 Task: Create a due date automation trigger when advanced on, on the monday of the week before a card is due add dates due this week at 11:00 AM.
Action: Mouse moved to (1057, 87)
Screenshot: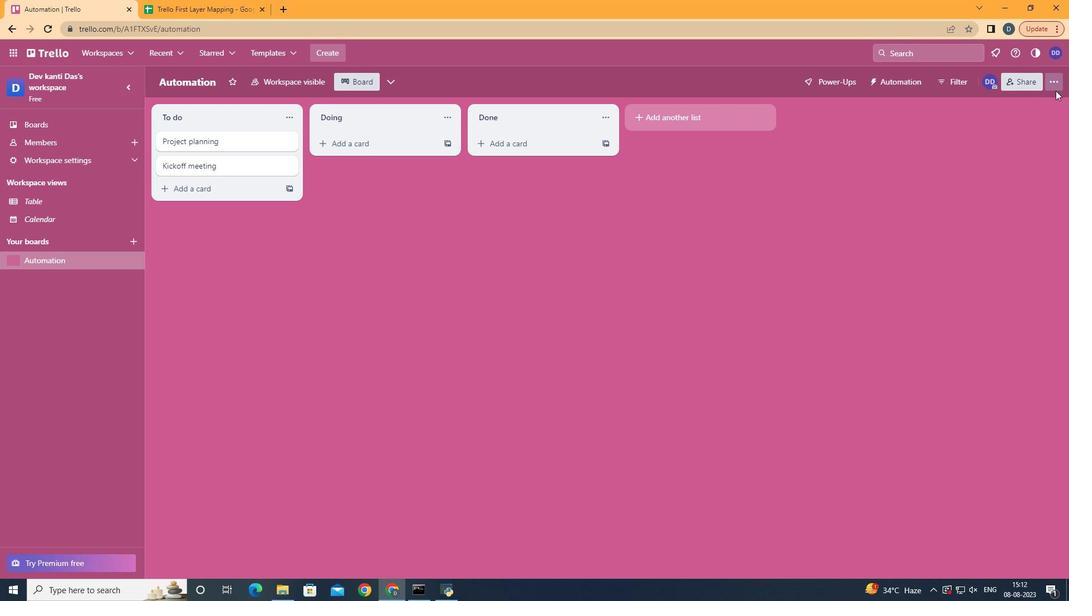
Action: Mouse pressed left at (1057, 87)
Screenshot: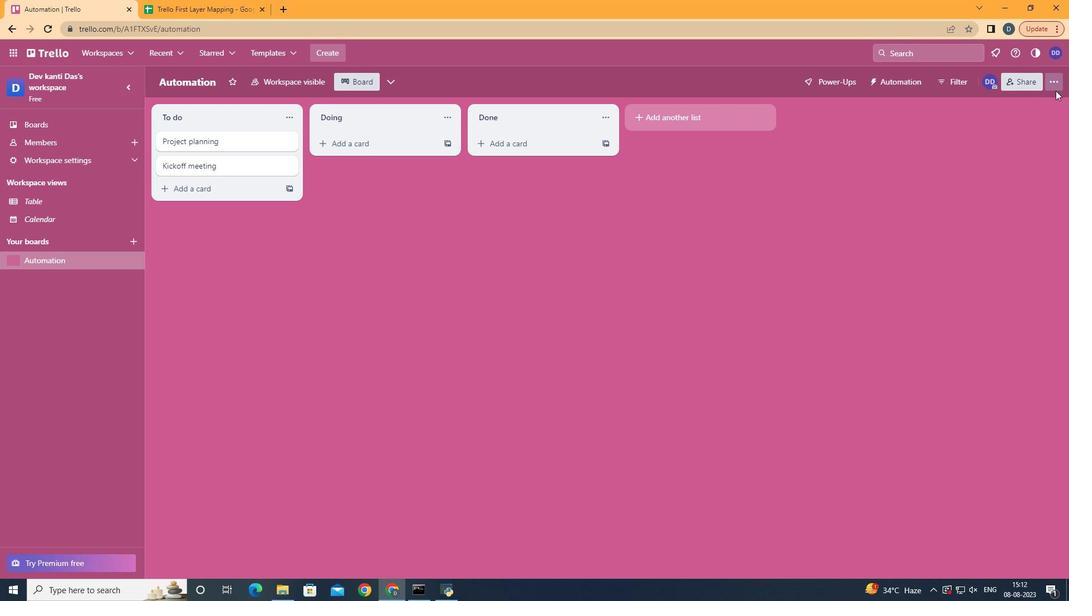 
Action: Mouse moved to (990, 233)
Screenshot: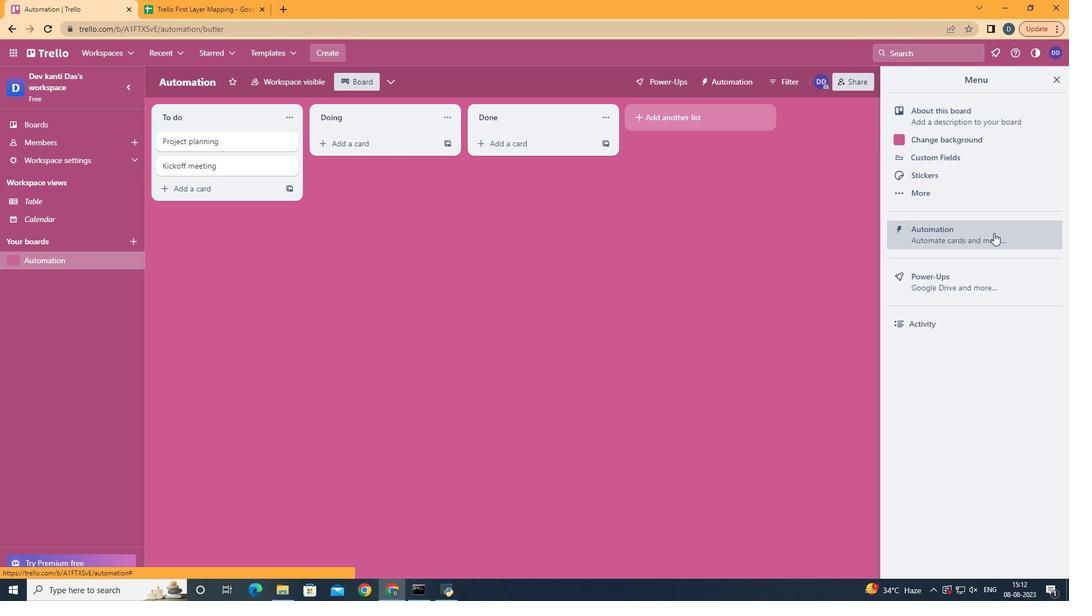
Action: Mouse pressed left at (990, 233)
Screenshot: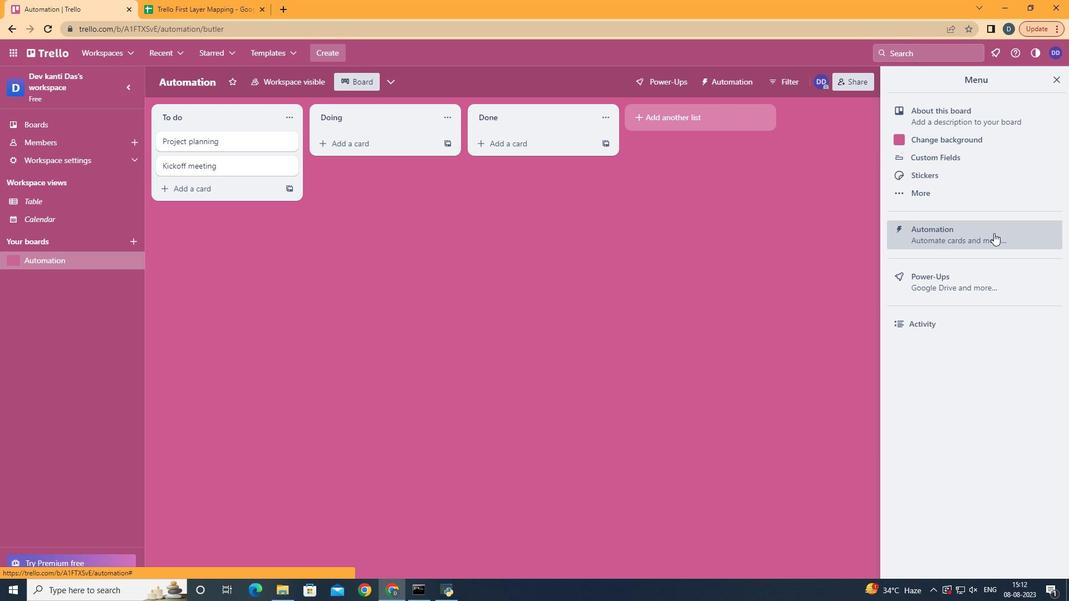 
Action: Mouse moved to (195, 215)
Screenshot: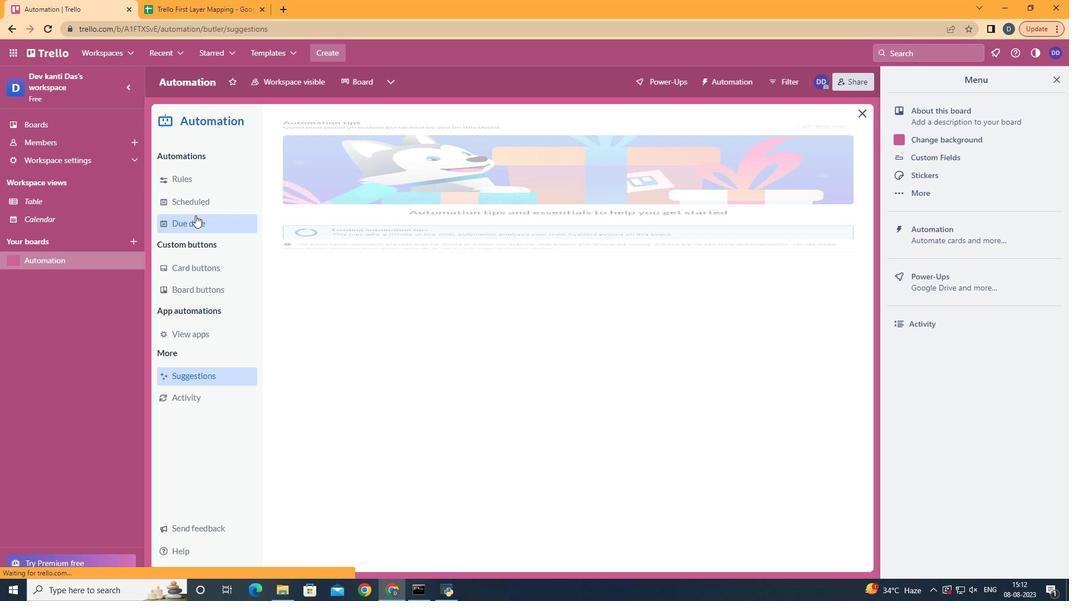 
Action: Mouse pressed left at (195, 215)
Screenshot: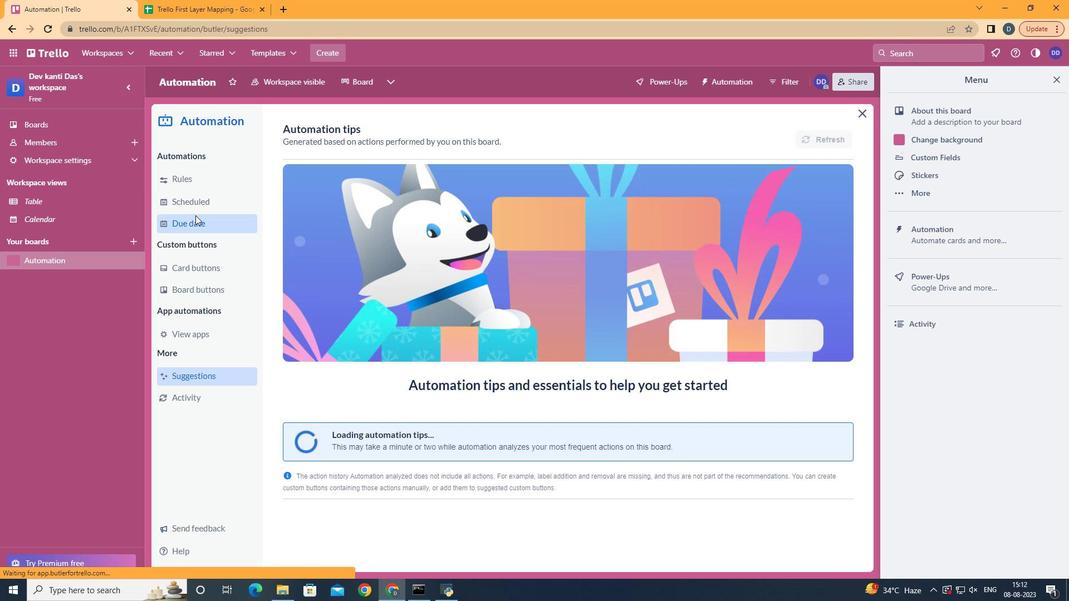 
Action: Mouse moved to (787, 129)
Screenshot: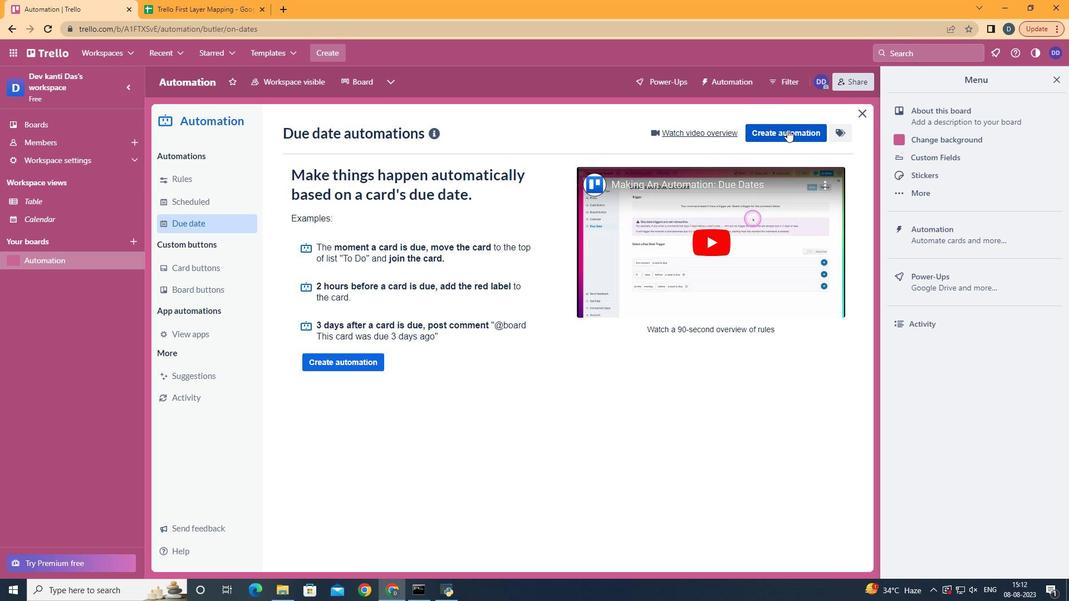 
Action: Mouse pressed left at (787, 129)
Screenshot: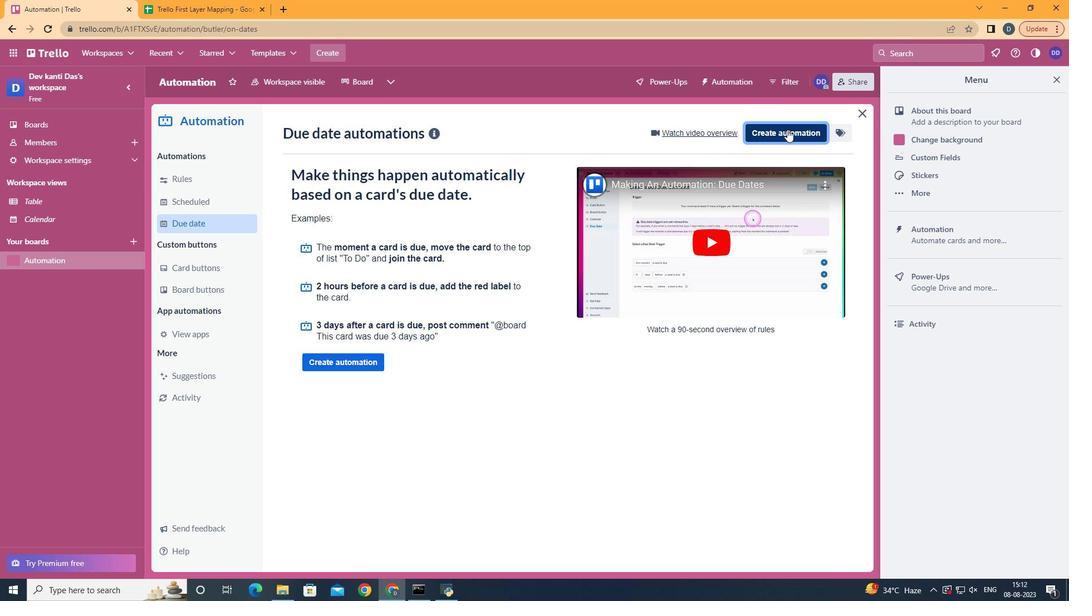 
Action: Mouse moved to (565, 246)
Screenshot: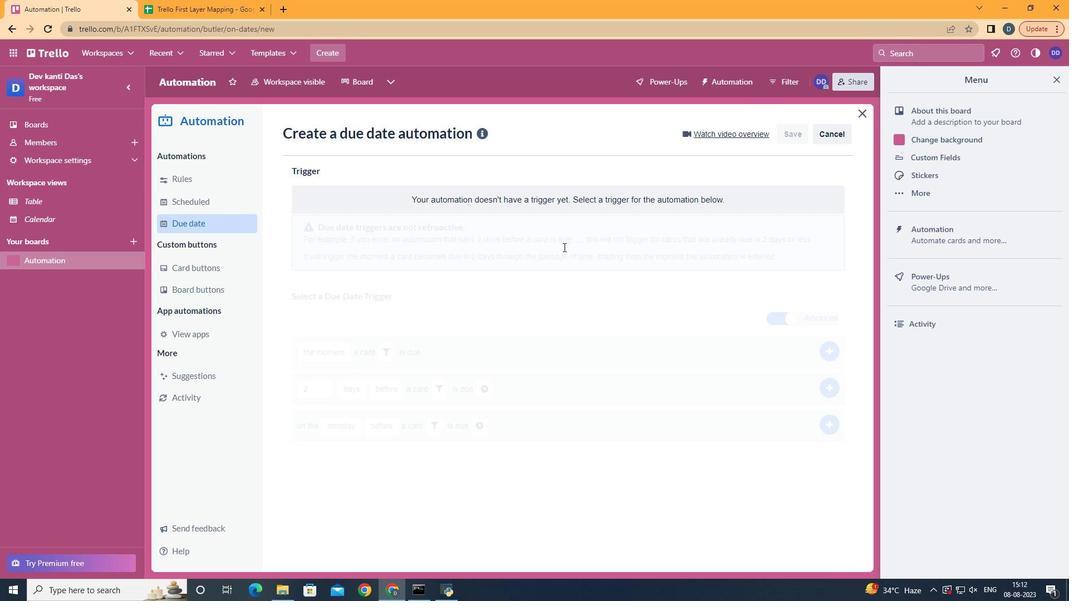 
Action: Mouse pressed left at (565, 246)
Screenshot: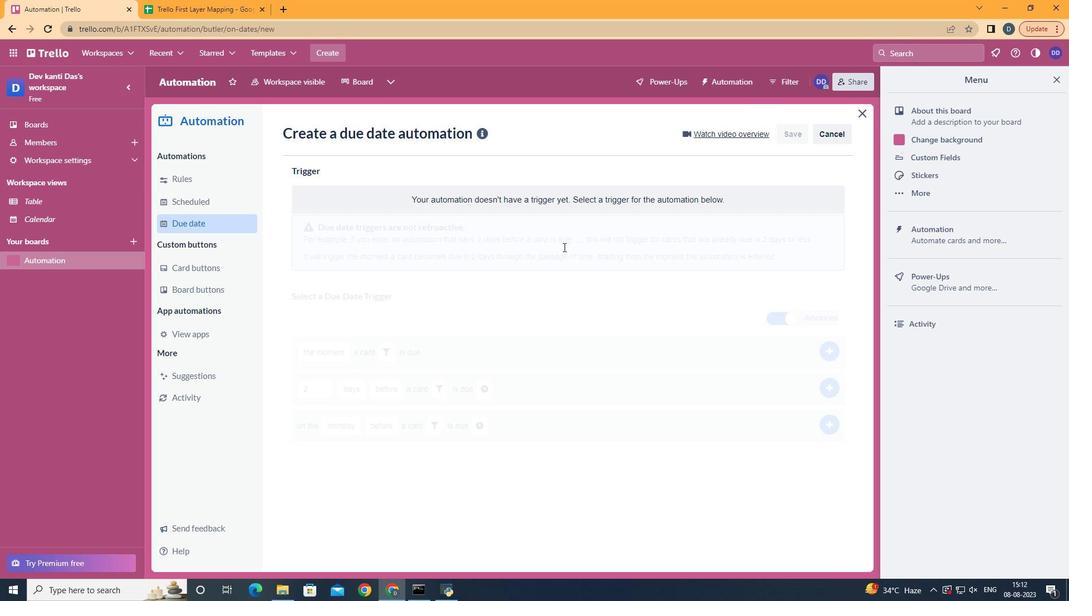 
Action: Mouse moved to (382, 543)
Screenshot: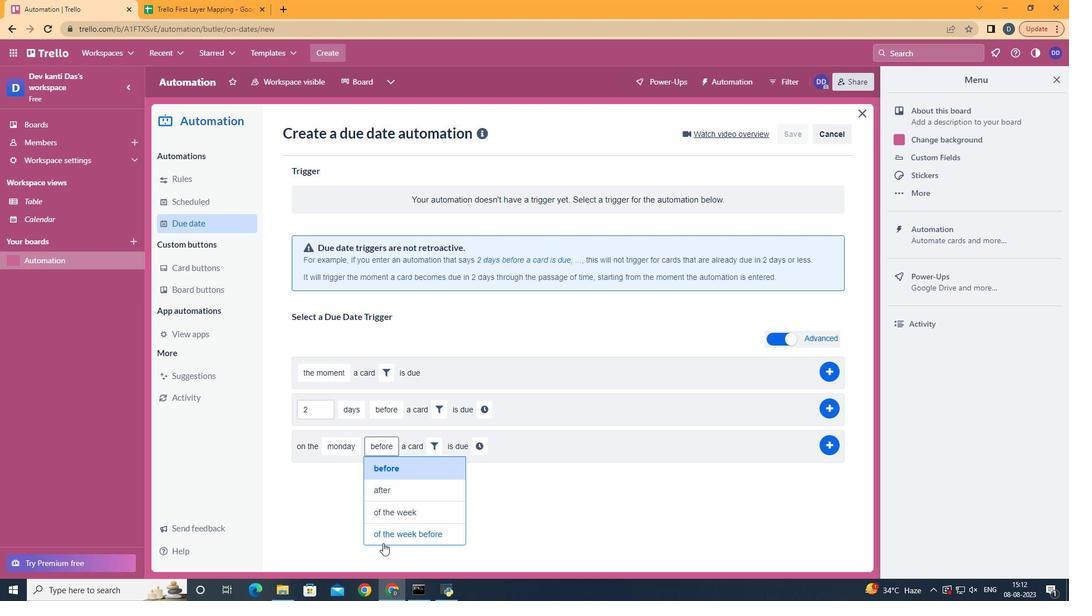 
Action: Mouse pressed left at (382, 543)
Screenshot: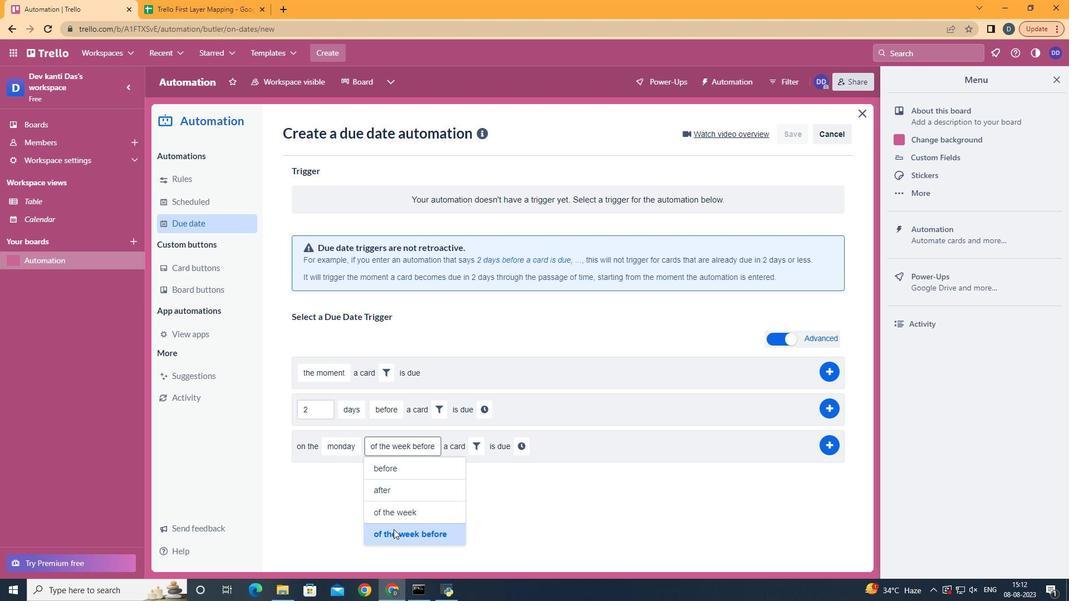 
Action: Mouse moved to (478, 450)
Screenshot: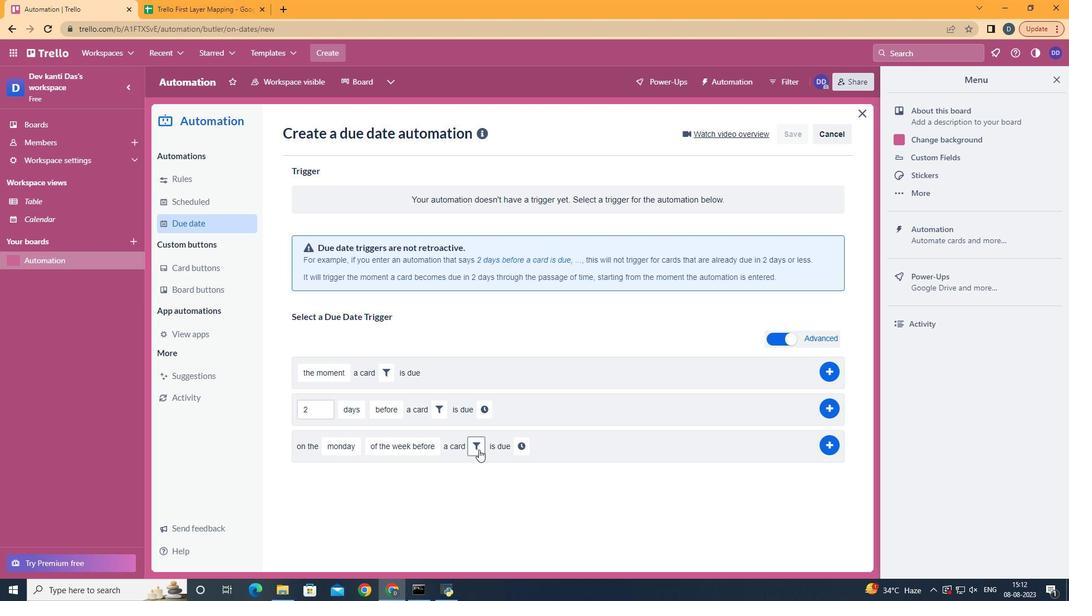 
Action: Mouse pressed left at (478, 450)
Screenshot: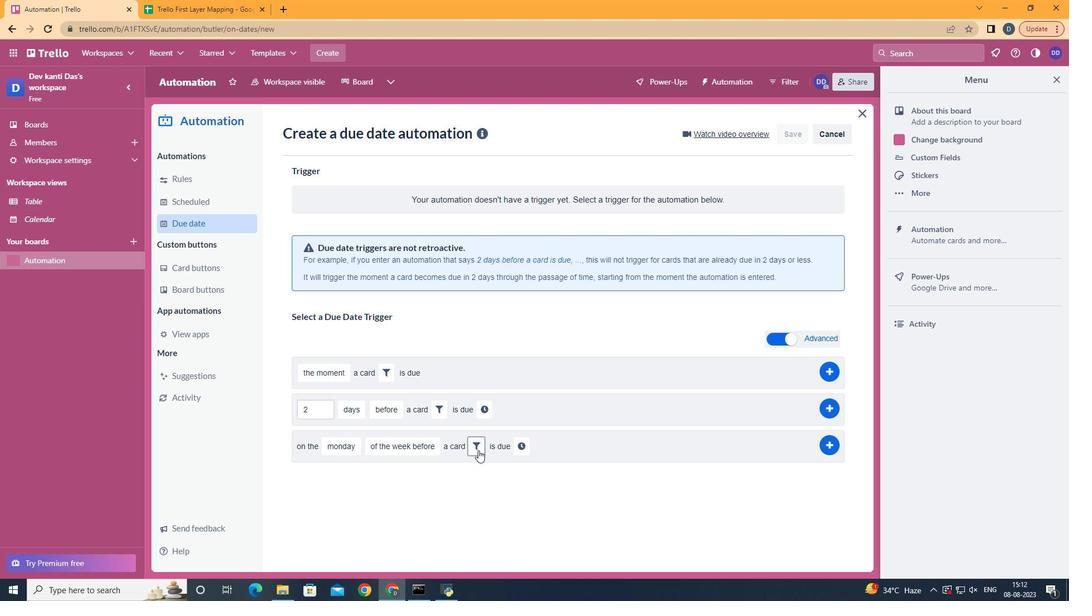 
Action: Mouse moved to (543, 482)
Screenshot: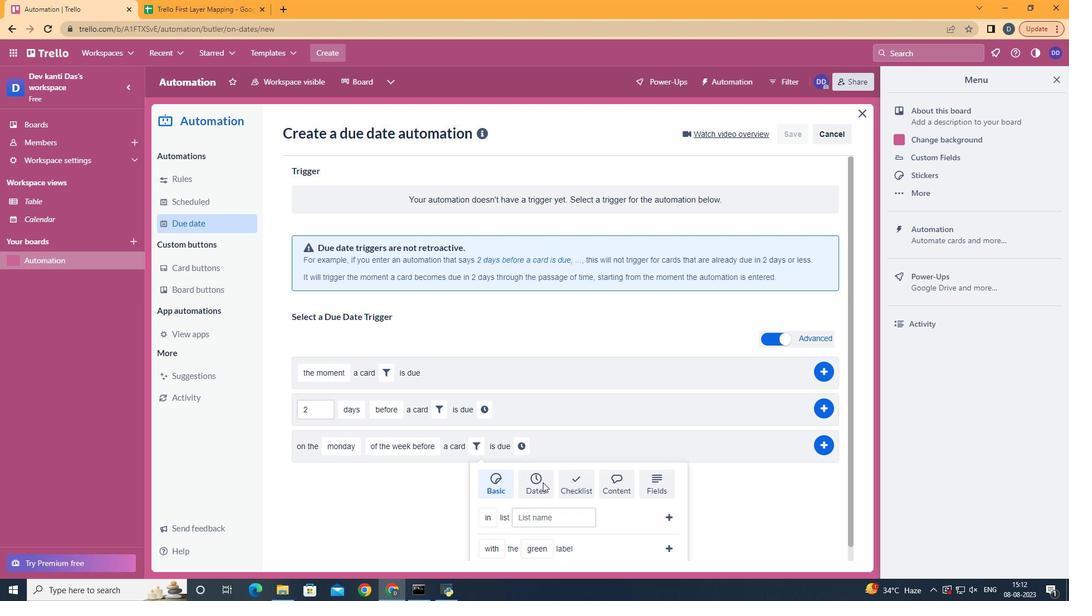 
Action: Mouse pressed left at (543, 482)
Screenshot: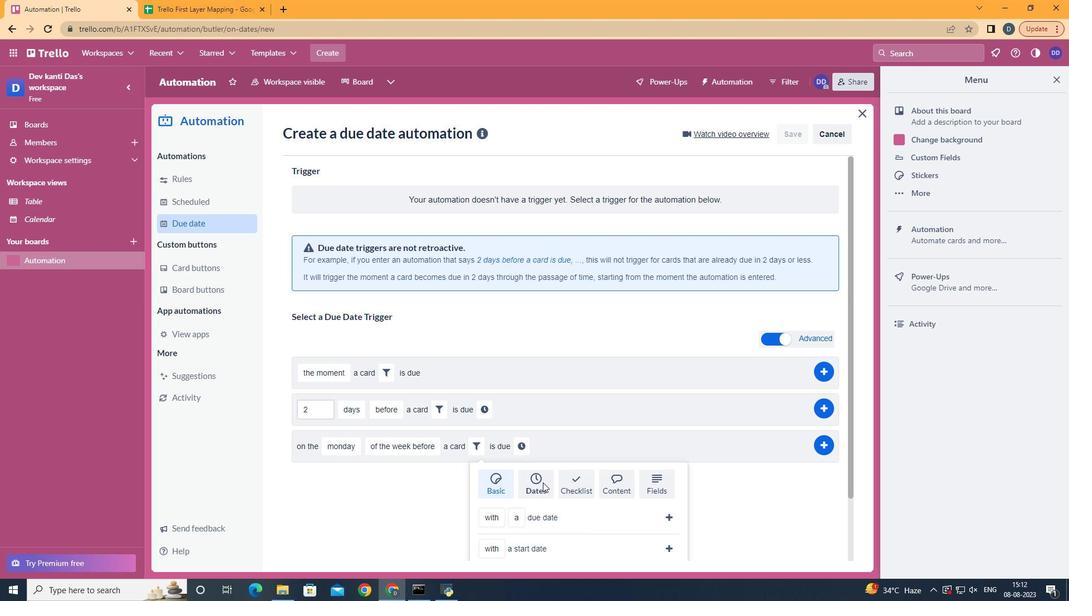 
Action: Mouse moved to (545, 480)
Screenshot: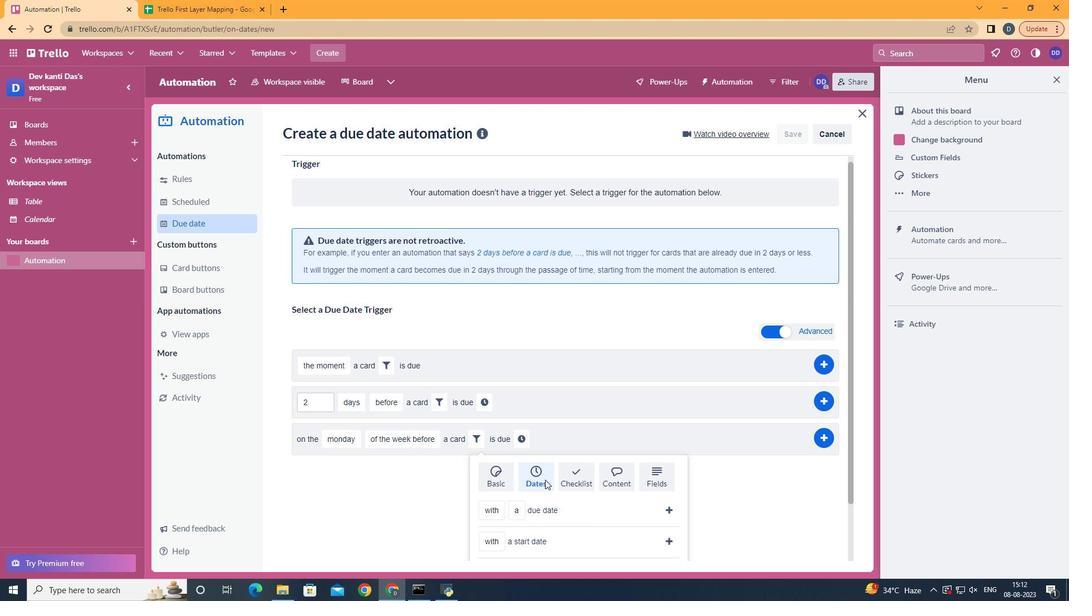 
Action: Mouse scrolled (545, 479) with delta (0, 0)
Screenshot: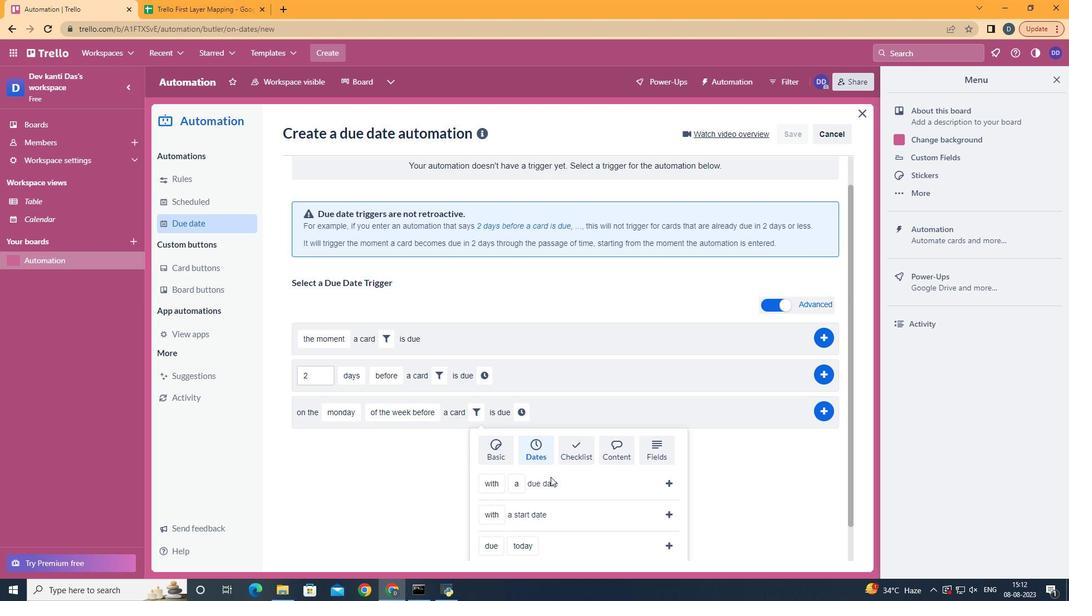 
Action: Mouse scrolled (545, 479) with delta (0, 0)
Screenshot: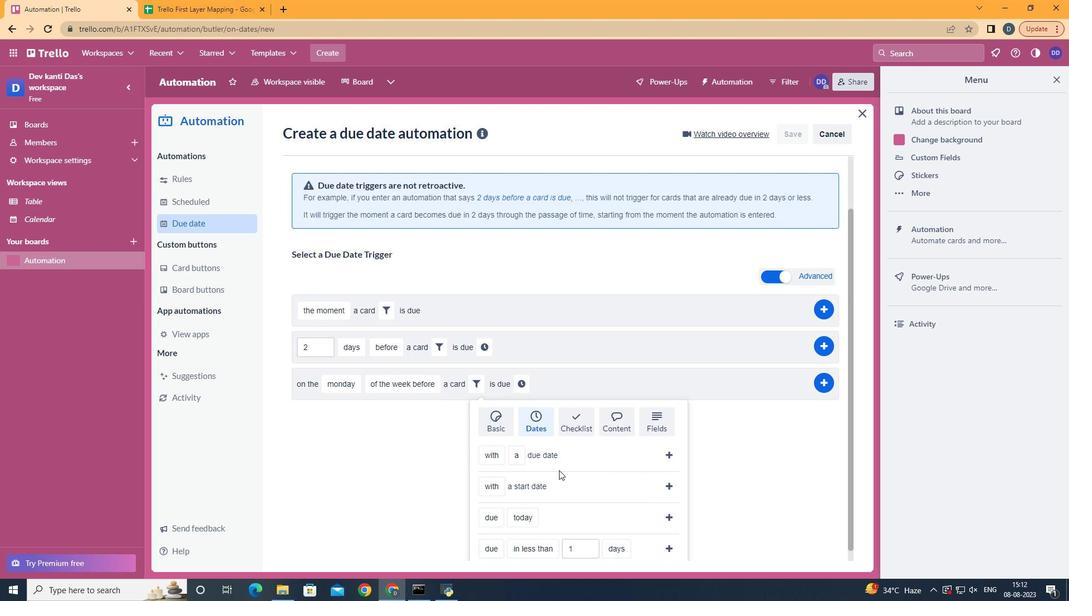 
Action: Mouse scrolled (545, 479) with delta (0, 0)
Screenshot: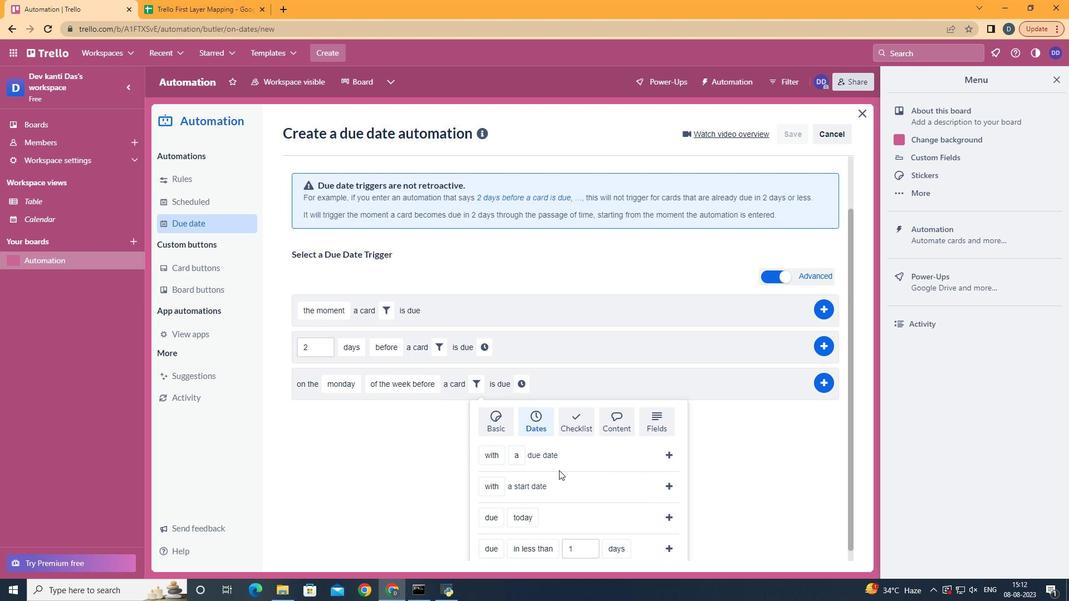
Action: Mouse scrolled (545, 479) with delta (0, 0)
Screenshot: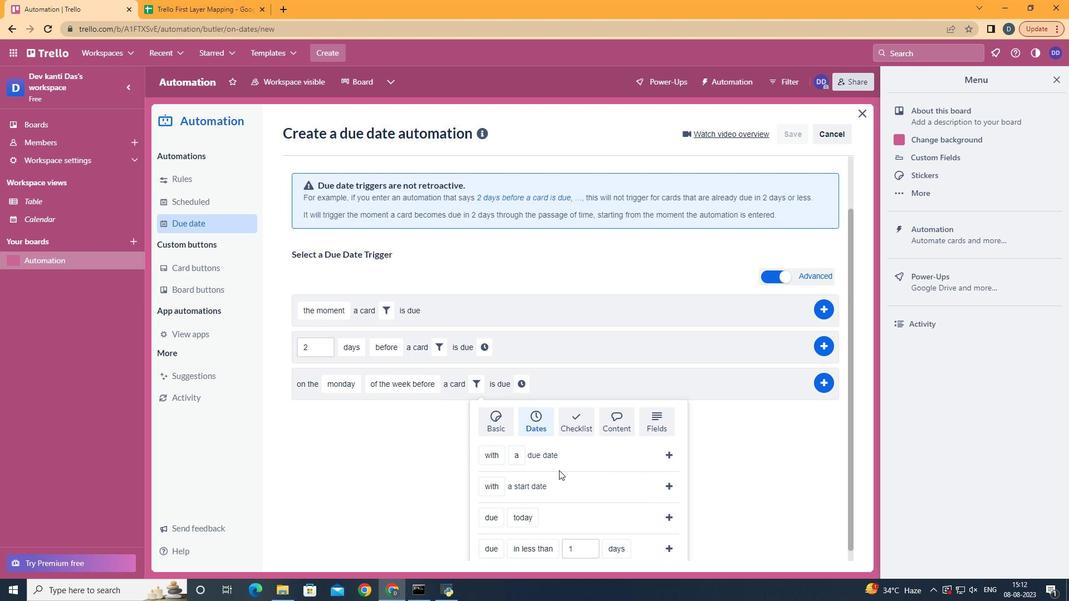 
Action: Mouse moved to (506, 416)
Screenshot: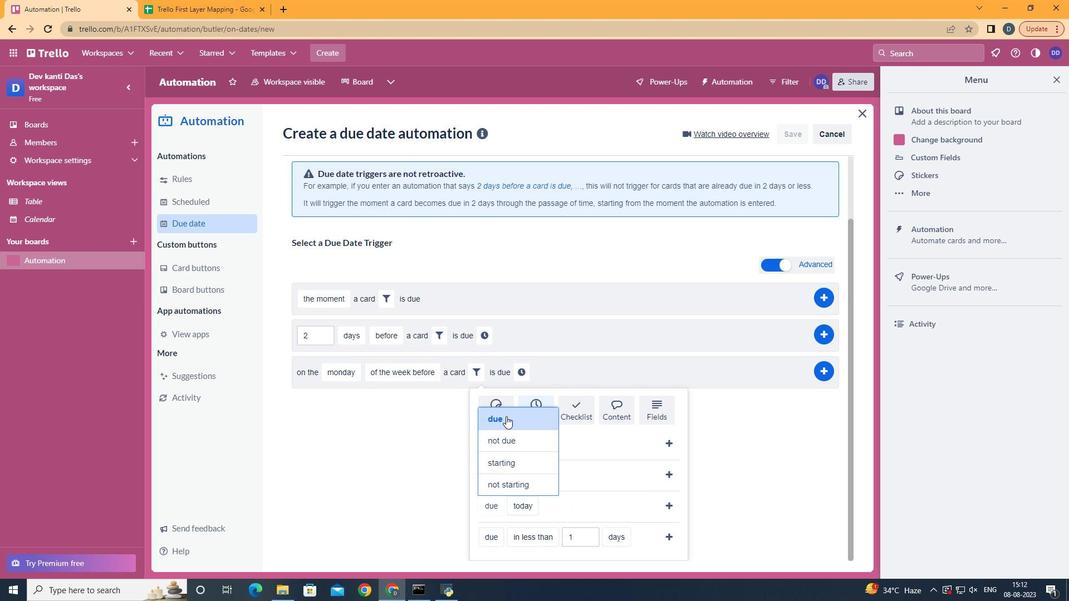 
Action: Mouse pressed left at (506, 416)
Screenshot: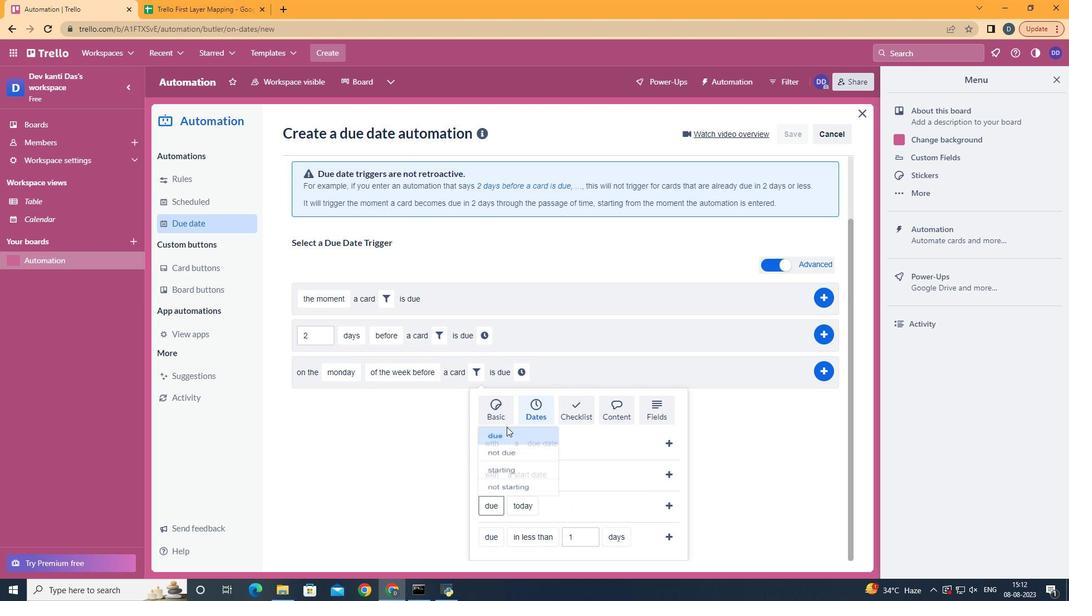 
Action: Mouse moved to (546, 421)
Screenshot: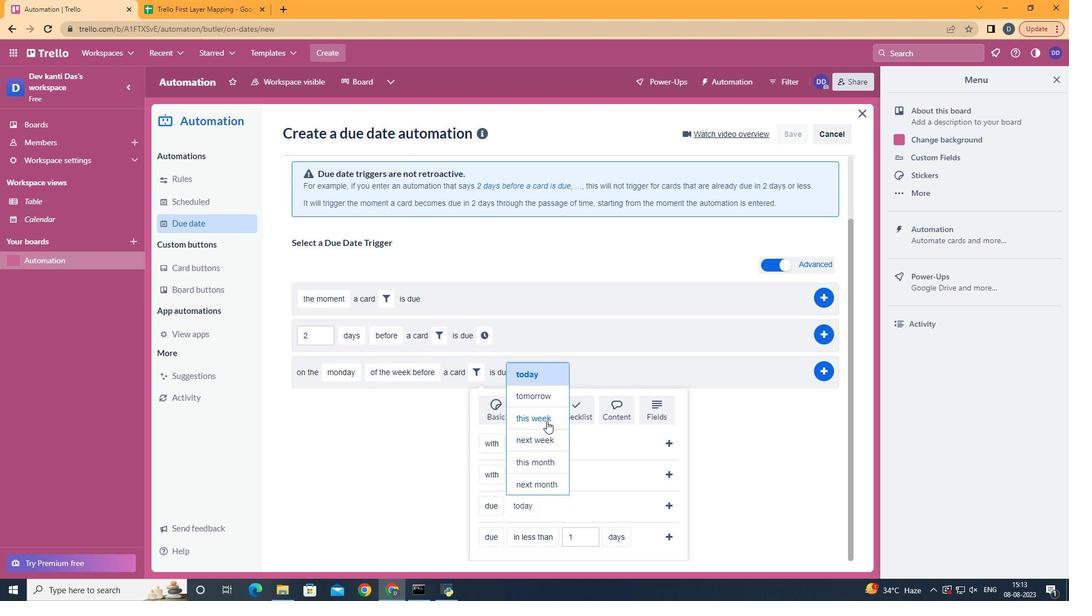 
Action: Mouse pressed left at (546, 421)
Screenshot: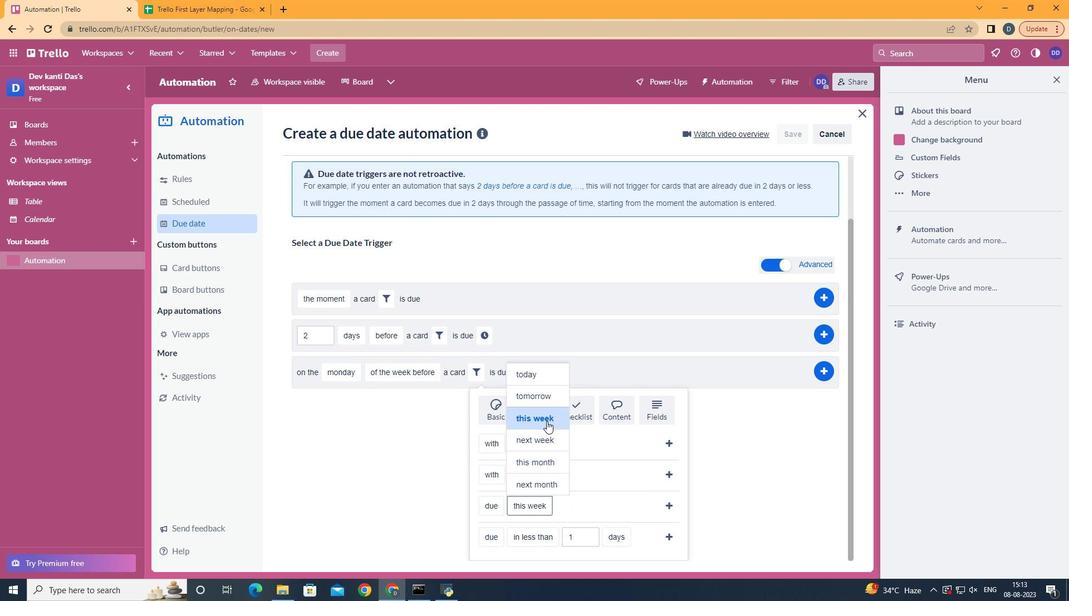 
Action: Mouse moved to (667, 511)
Screenshot: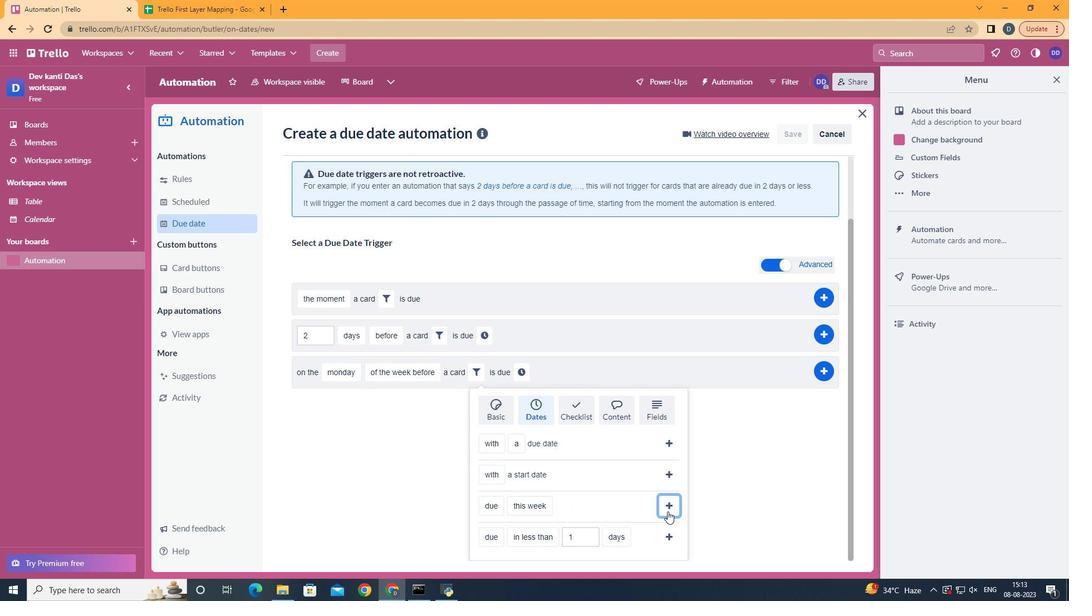 
Action: Mouse pressed left at (667, 511)
Screenshot: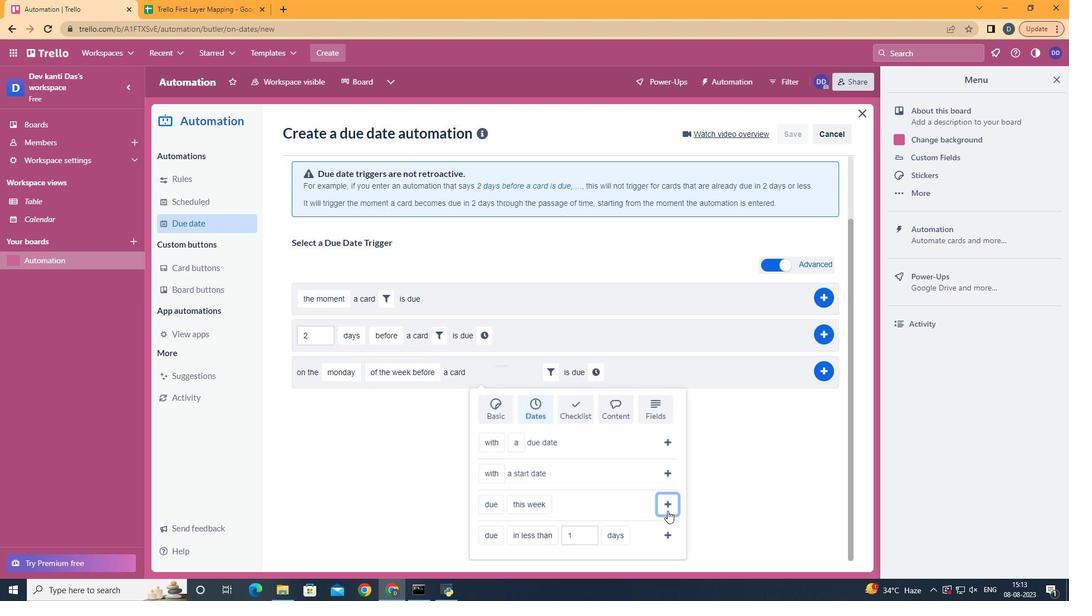 
Action: Mouse moved to (600, 437)
Screenshot: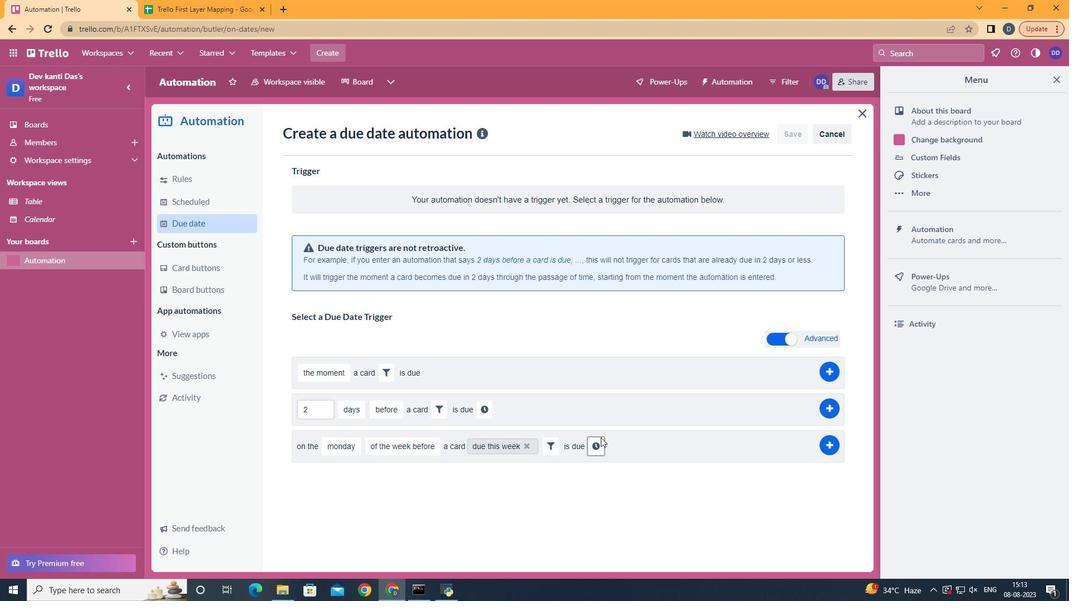 
Action: Mouse pressed left at (600, 437)
Screenshot: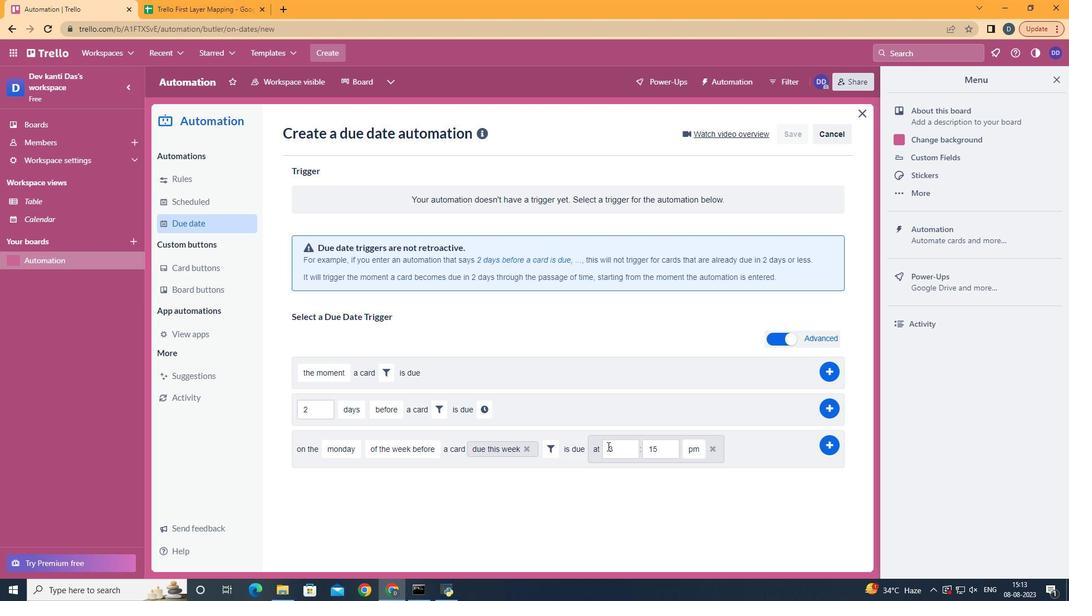 
Action: Mouse moved to (620, 456)
Screenshot: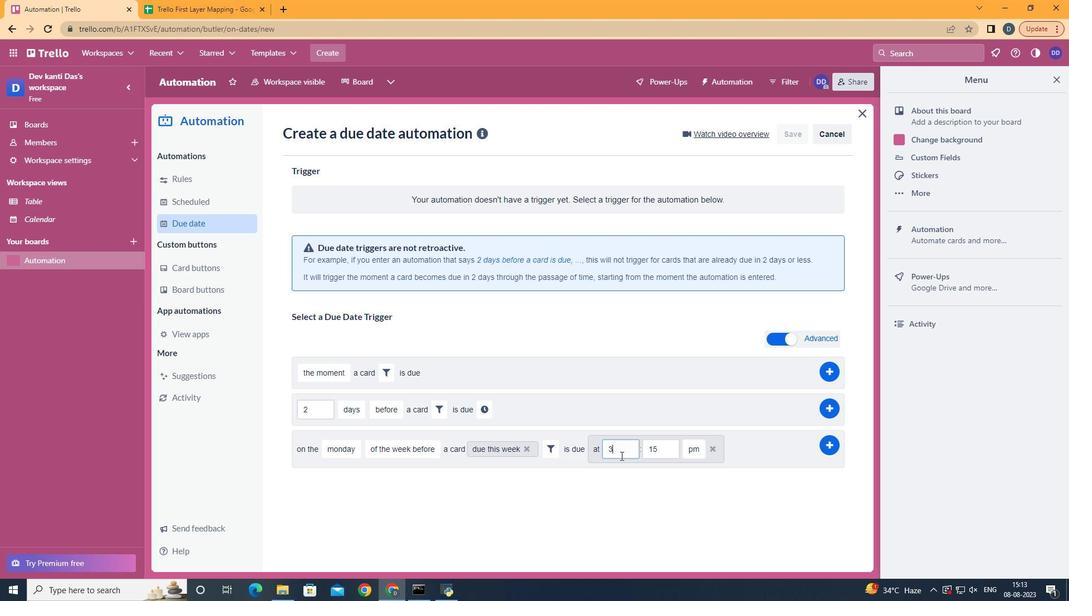 
Action: Mouse pressed left at (620, 456)
Screenshot: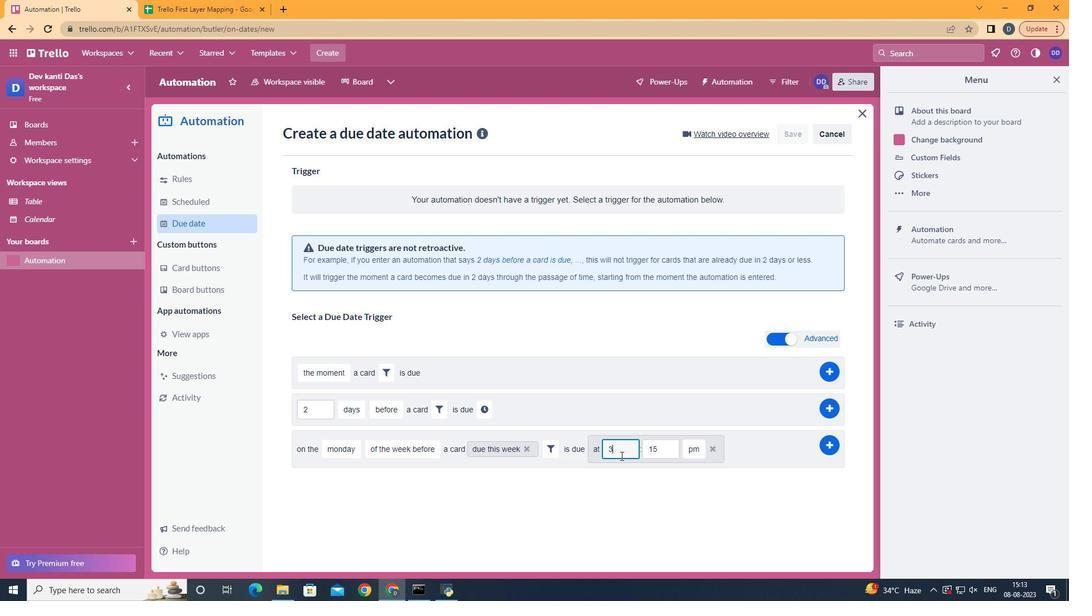 
Action: Mouse moved to (620, 456)
Screenshot: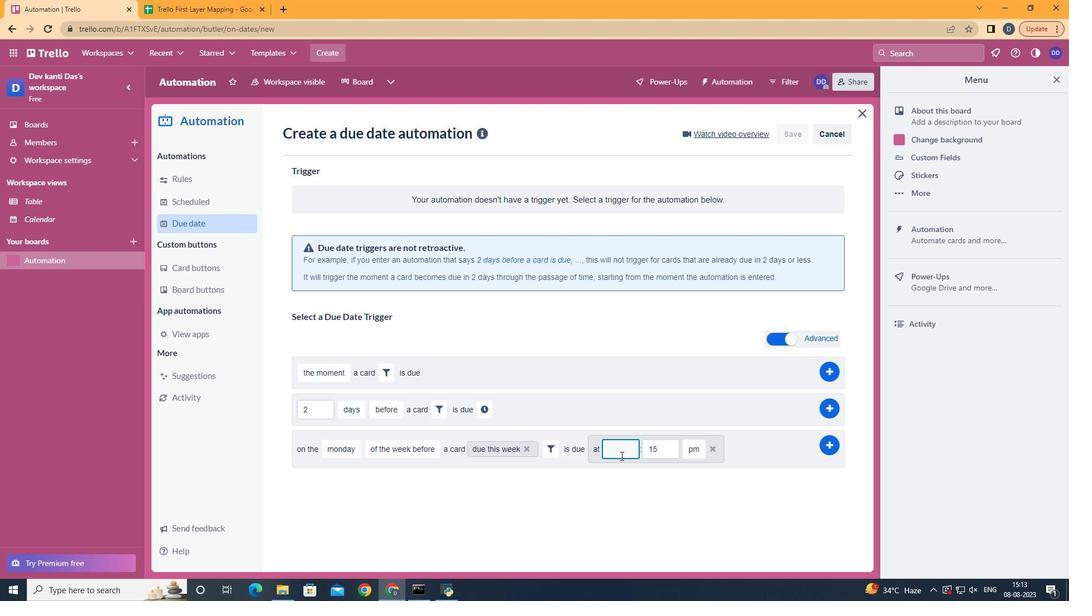 
Action: Key pressed <Key.backspace>11
Screenshot: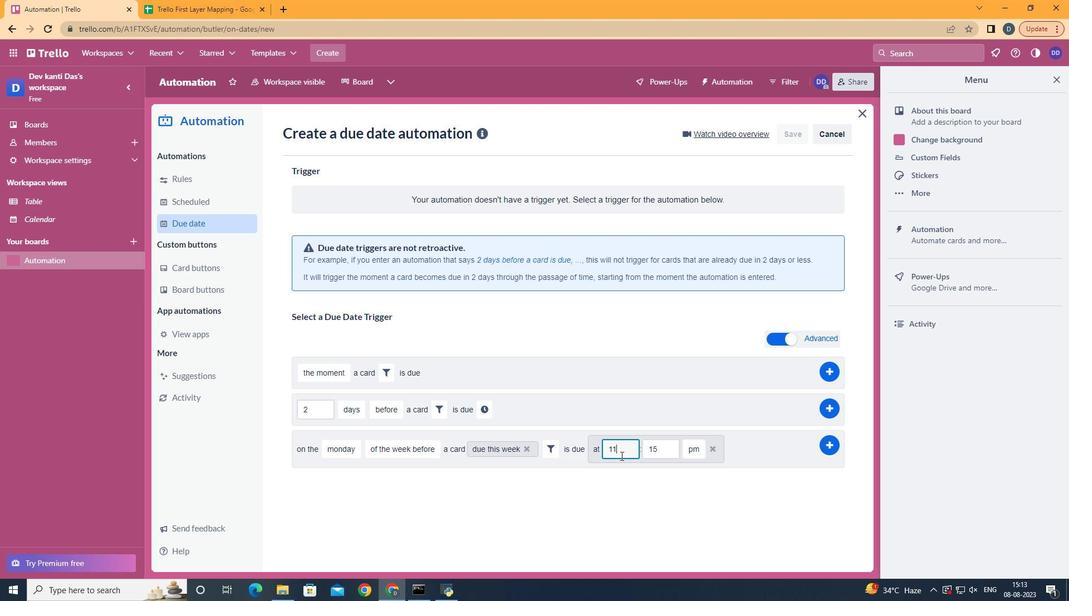 
Action: Mouse moved to (662, 456)
Screenshot: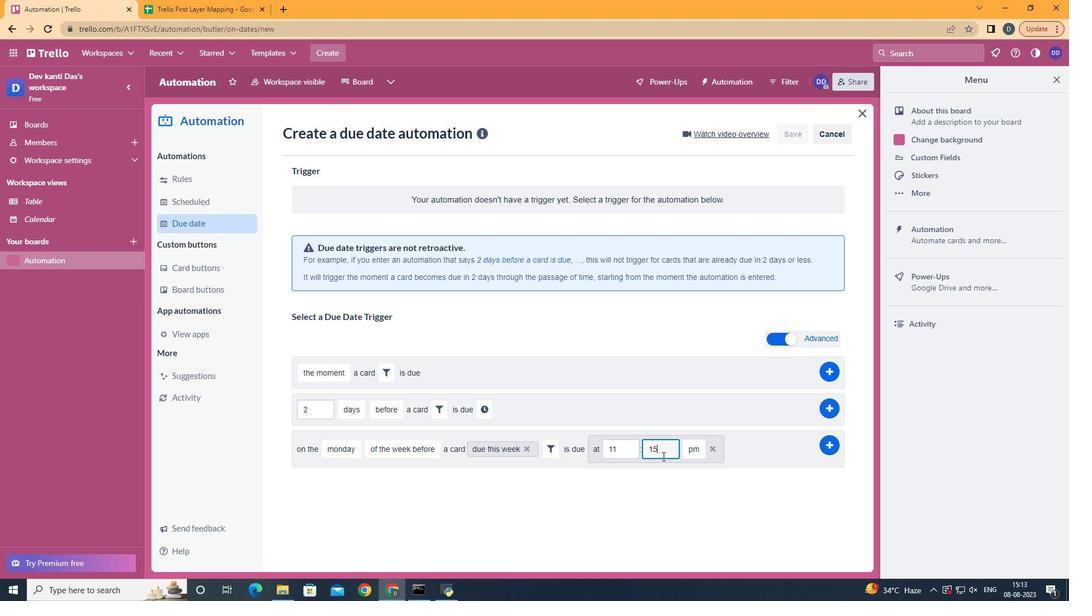 
Action: Mouse pressed left at (662, 456)
Screenshot: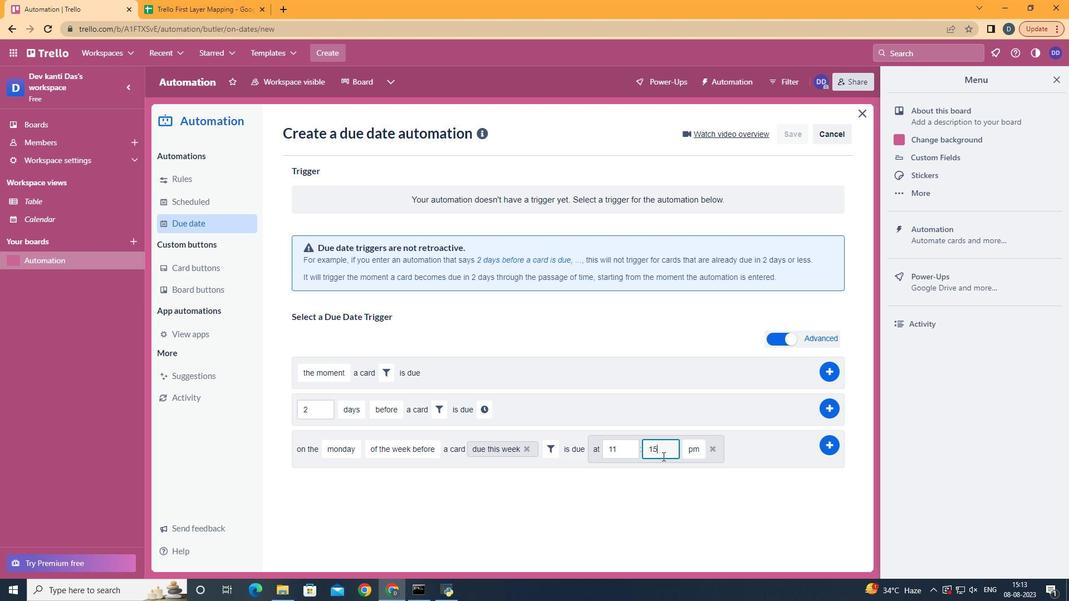 
Action: Key pressed <Key.backspace><Key.backspace>00
Screenshot: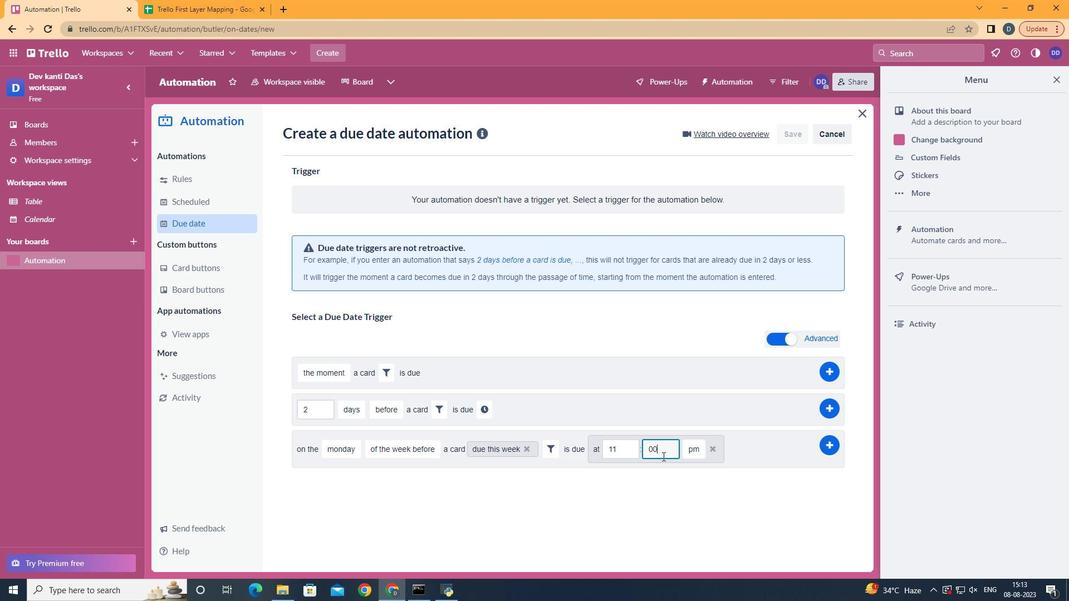 
Action: Mouse moved to (695, 471)
Screenshot: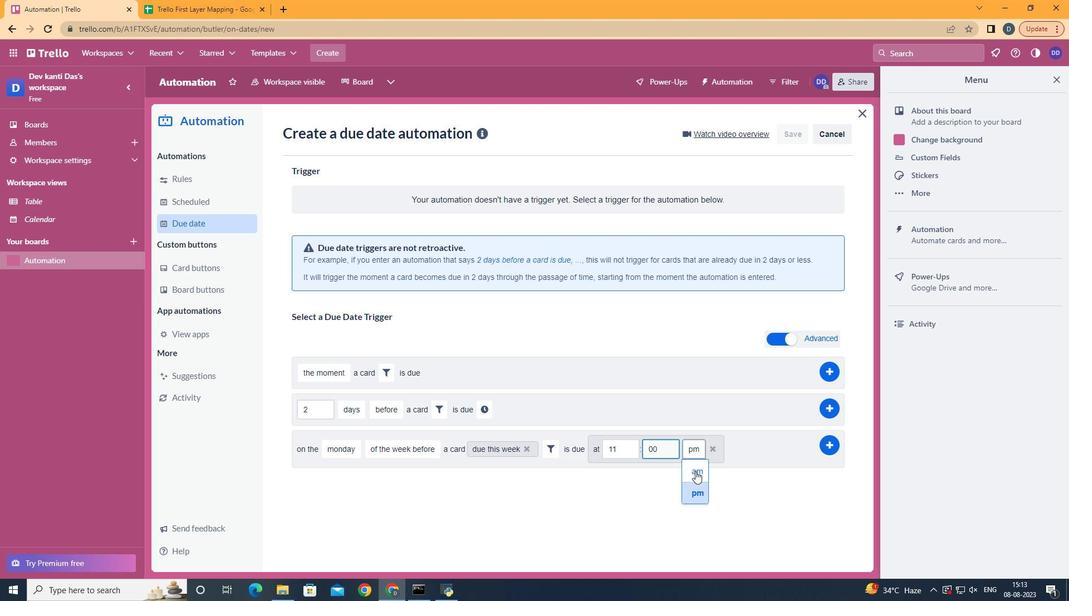 
Action: Mouse pressed left at (695, 471)
Screenshot: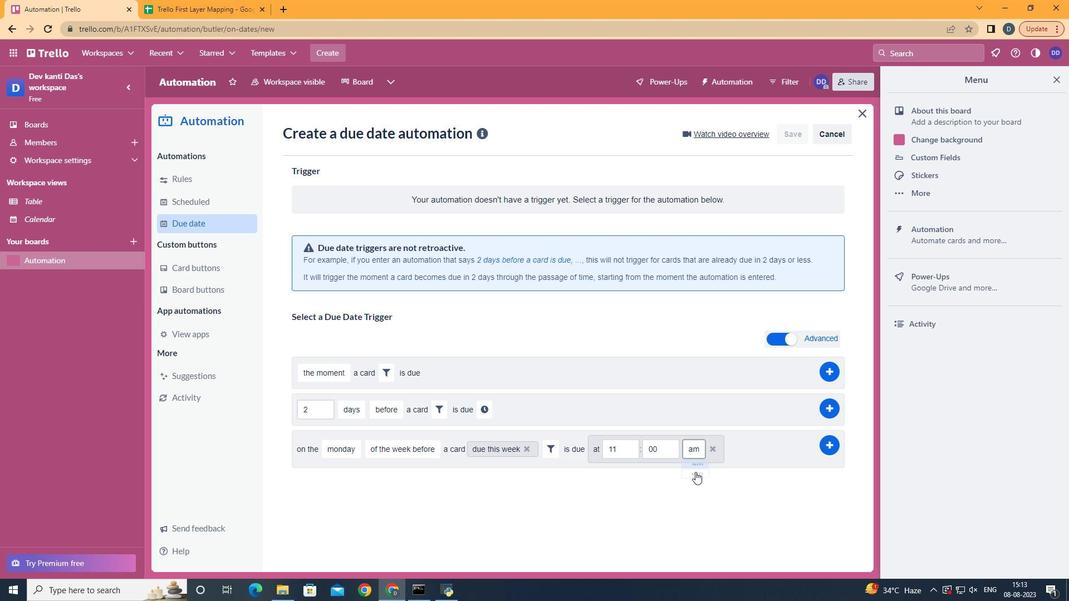 
Action: Mouse moved to (824, 442)
Screenshot: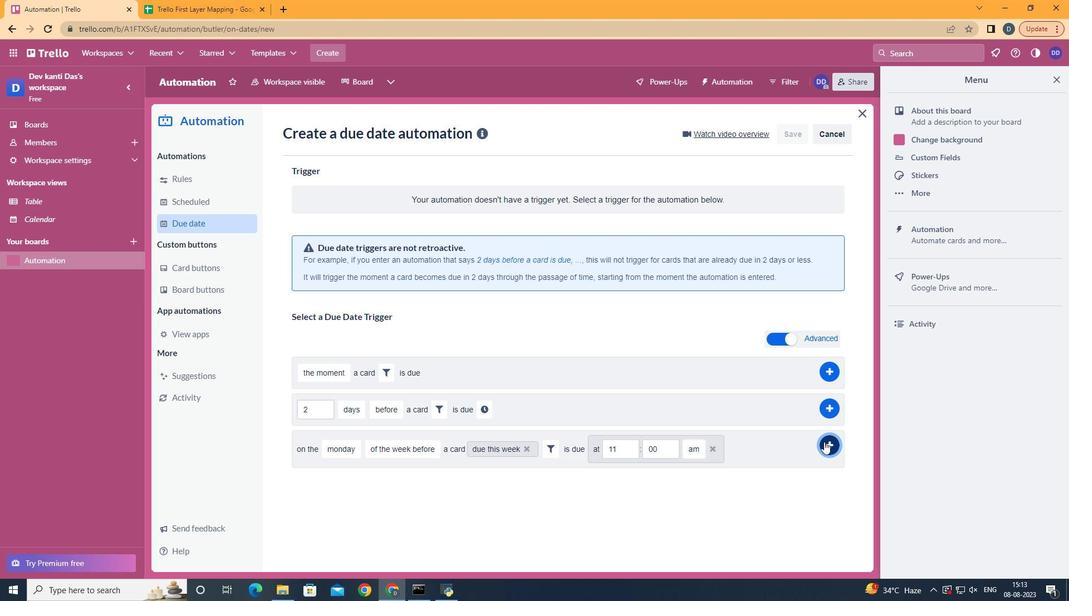 
Action: Mouse pressed left at (824, 442)
Screenshot: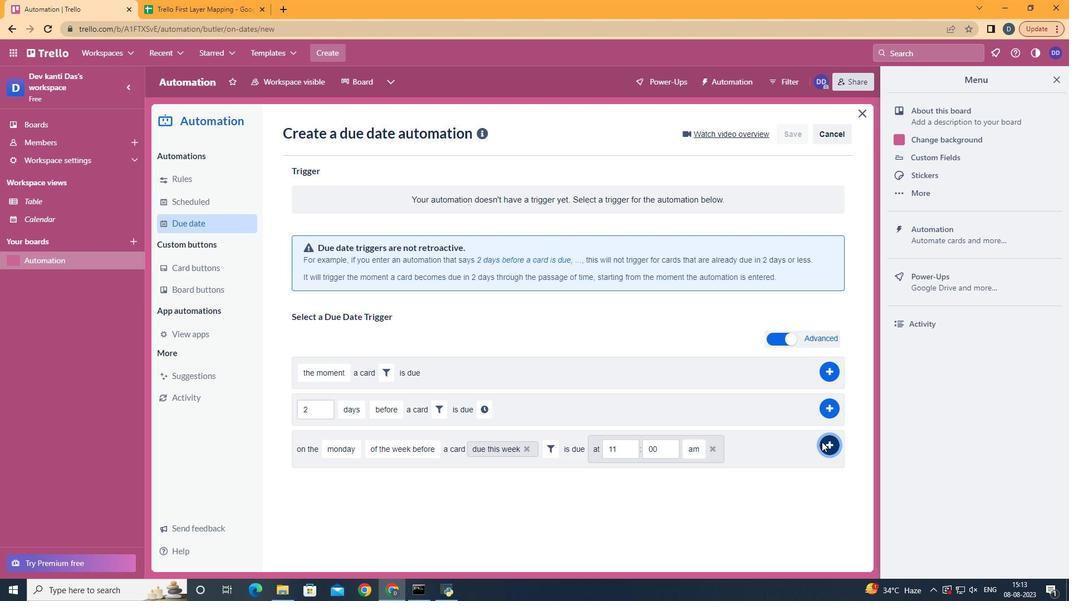 
Action: Mouse moved to (668, 236)
Screenshot: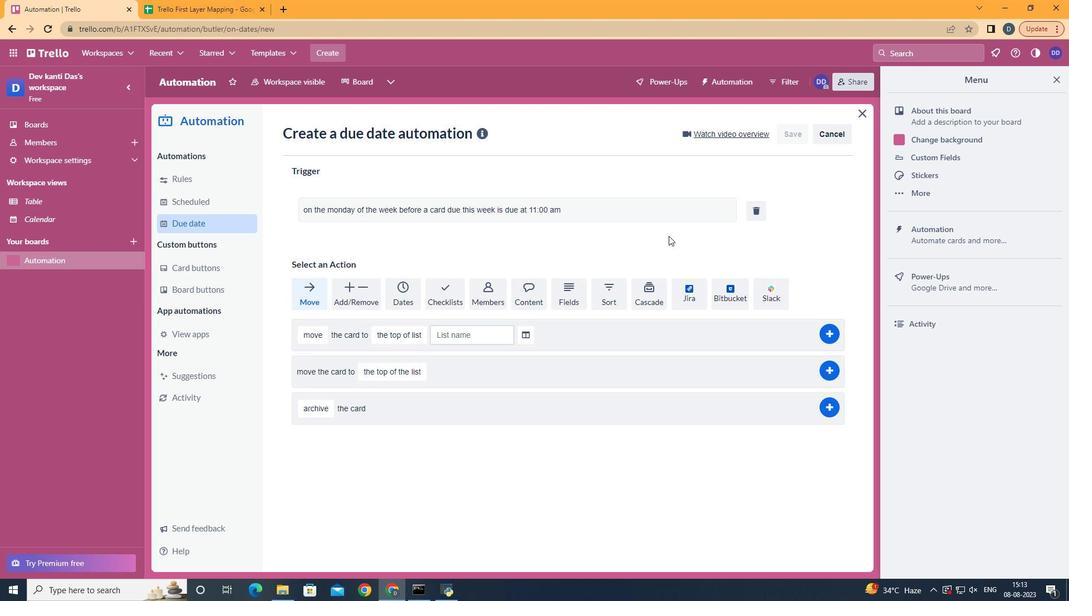 
